 Task: Select the option "Only specific email domains" in workspace membership restrictions.
Action: Mouse moved to (83, 145)
Screenshot: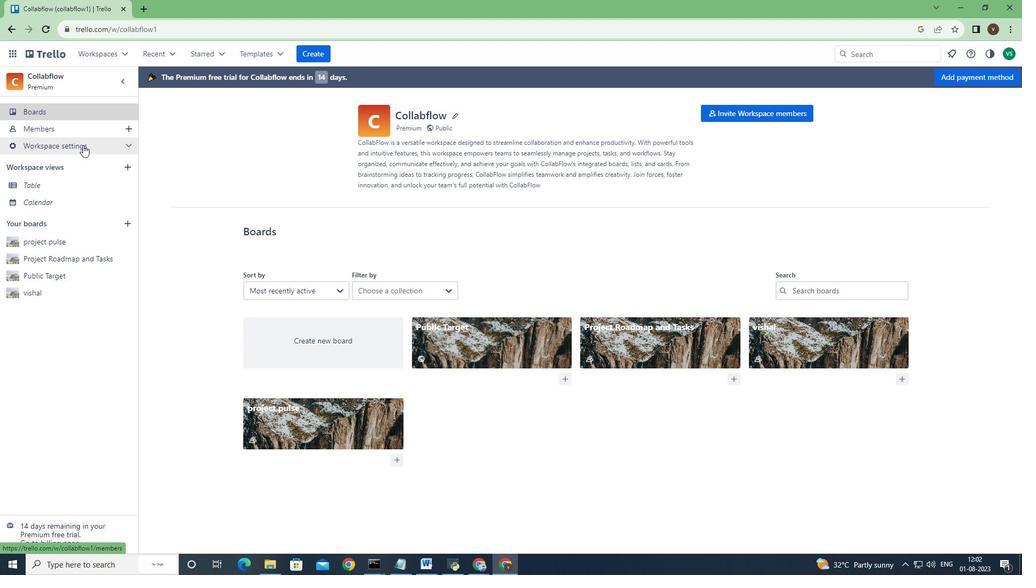 
Action: Mouse pressed left at (83, 145)
Screenshot: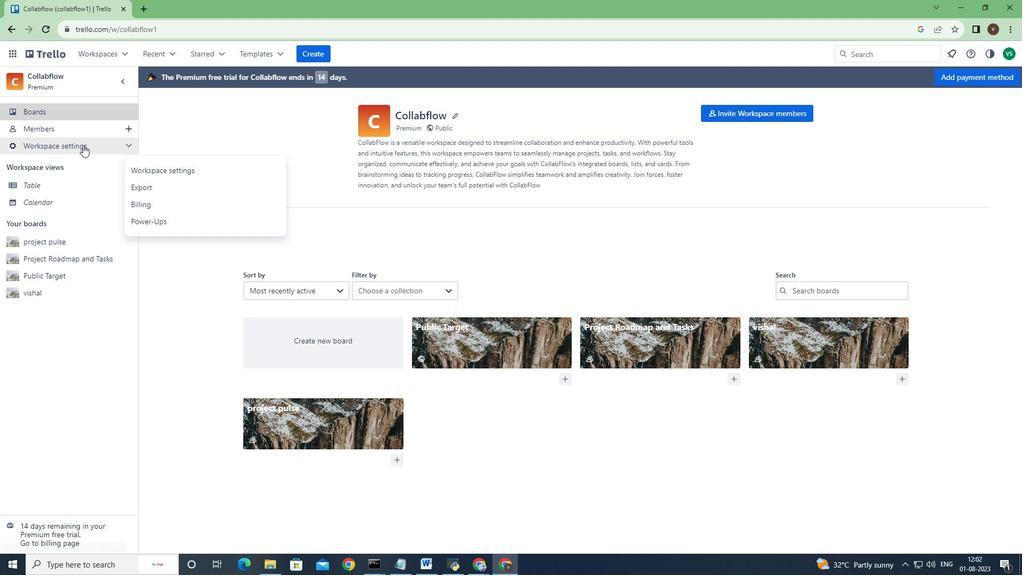 
Action: Mouse moved to (170, 169)
Screenshot: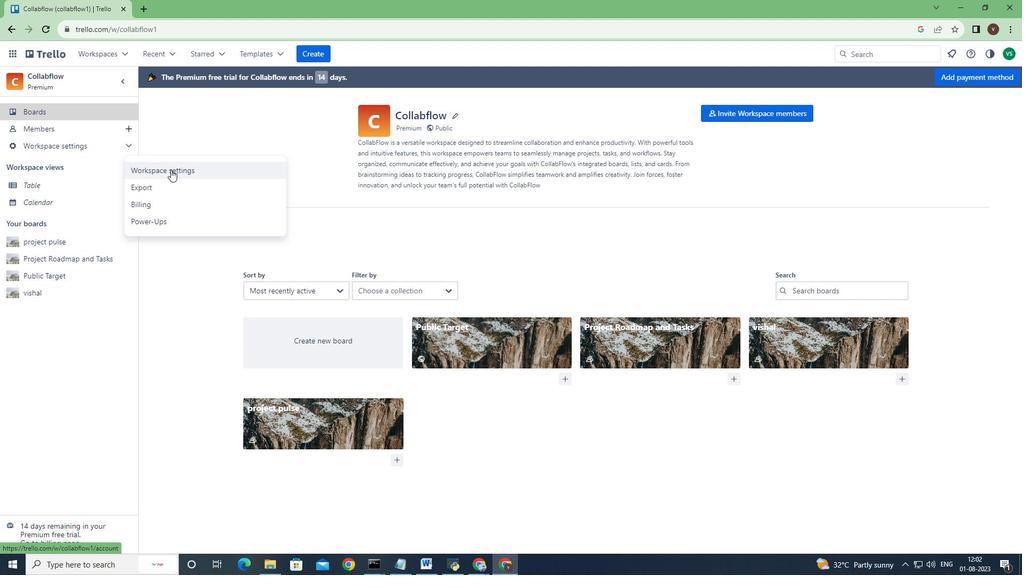 
Action: Mouse pressed left at (170, 169)
Screenshot: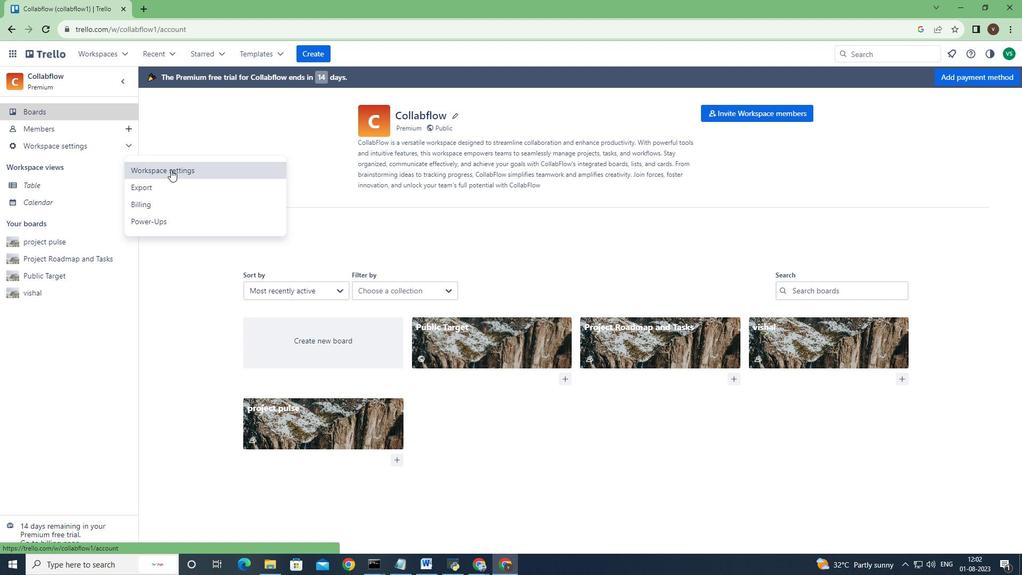 
Action: Mouse moved to (778, 345)
Screenshot: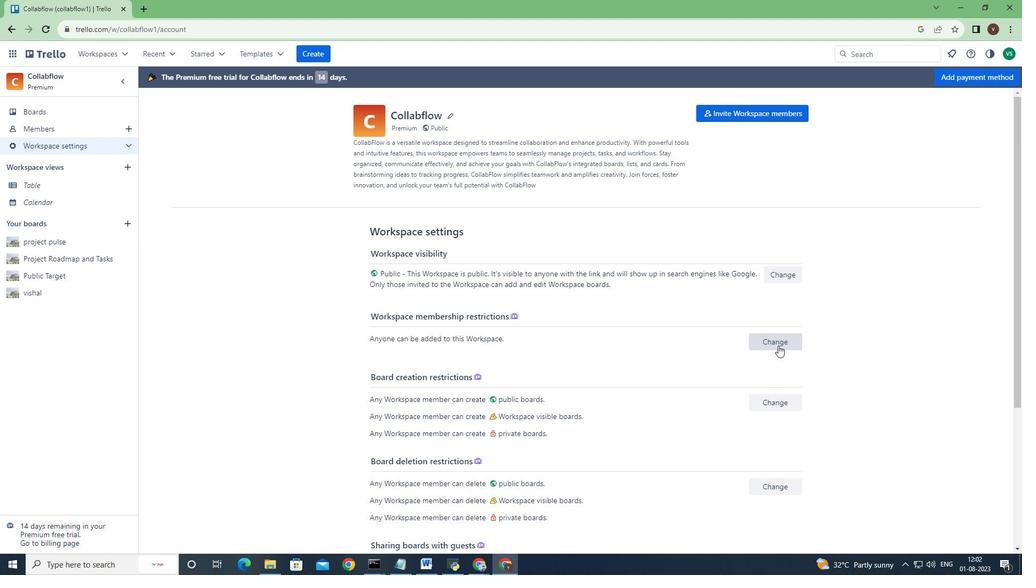 
Action: Mouse pressed left at (778, 345)
Screenshot: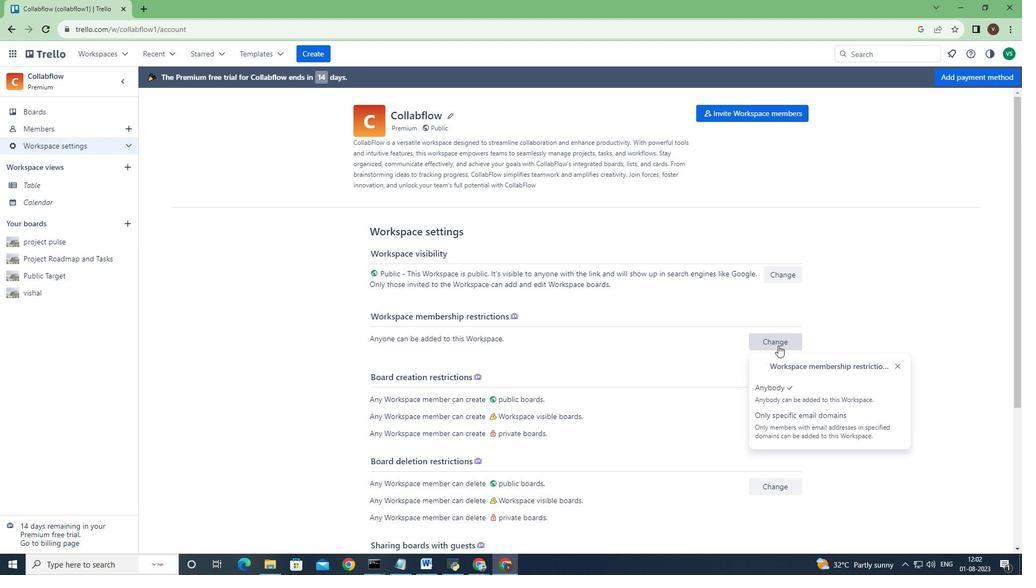 
Action: Mouse moved to (879, 419)
Screenshot: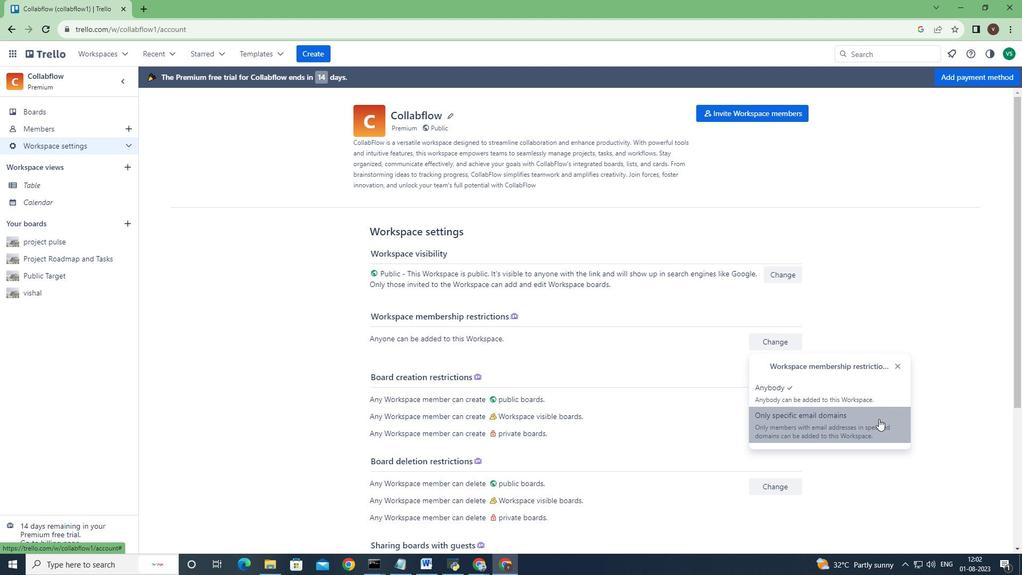 
Action: Mouse pressed left at (879, 419)
Screenshot: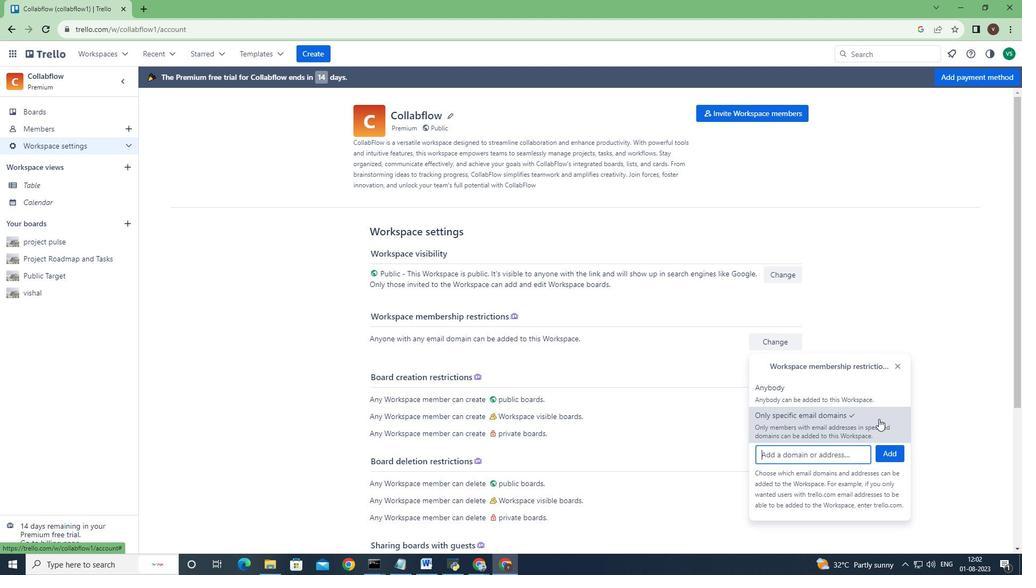 
